 Task: Choose the card "POACHER" for your new game.
Action: Mouse moved to (662, 508)
Screenshot: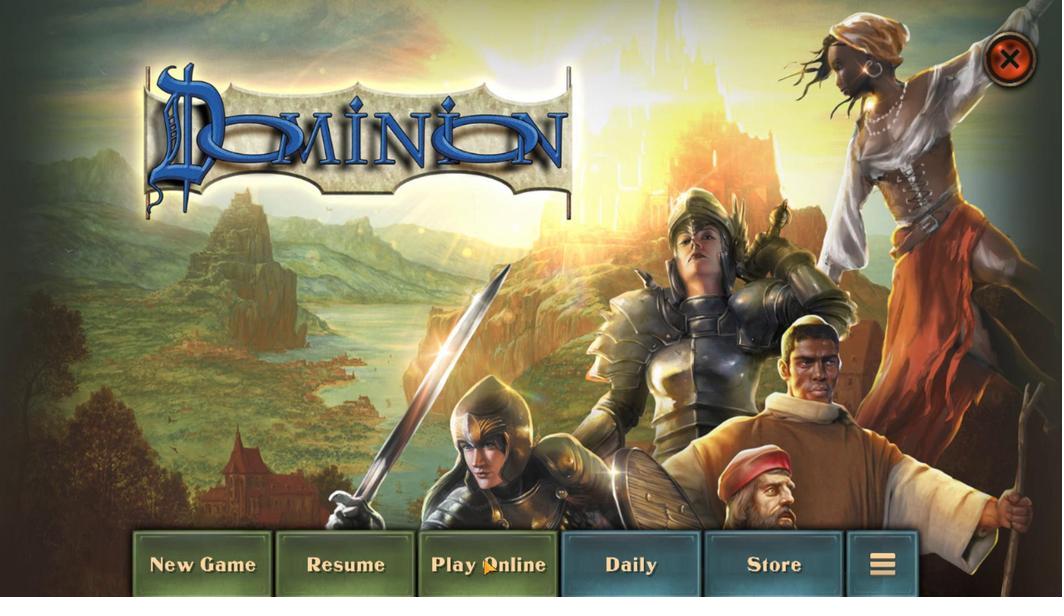 
Action: Mouse pressed left at (662, 508)
Screenshot: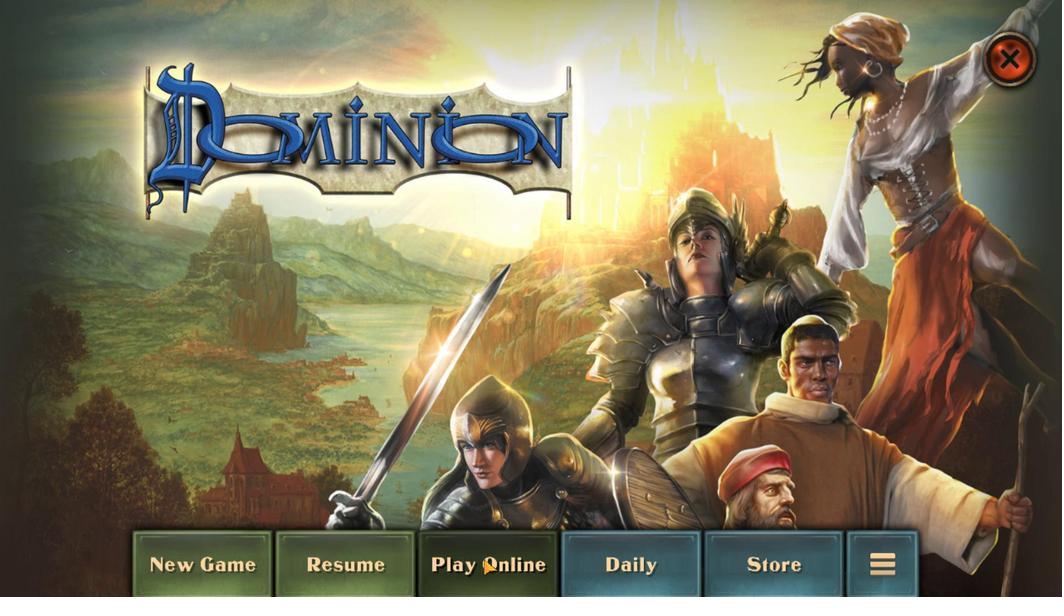 
Action: Mouse moved to (662, 504)
Screenshot: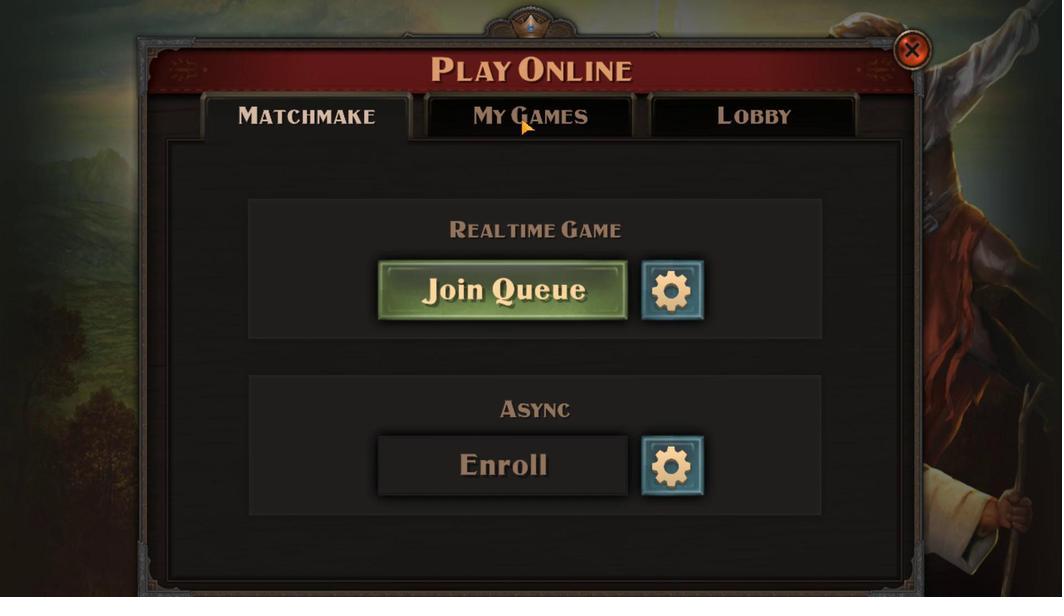 
Action: Mouse pressed left at (662, 504)
Screenshot: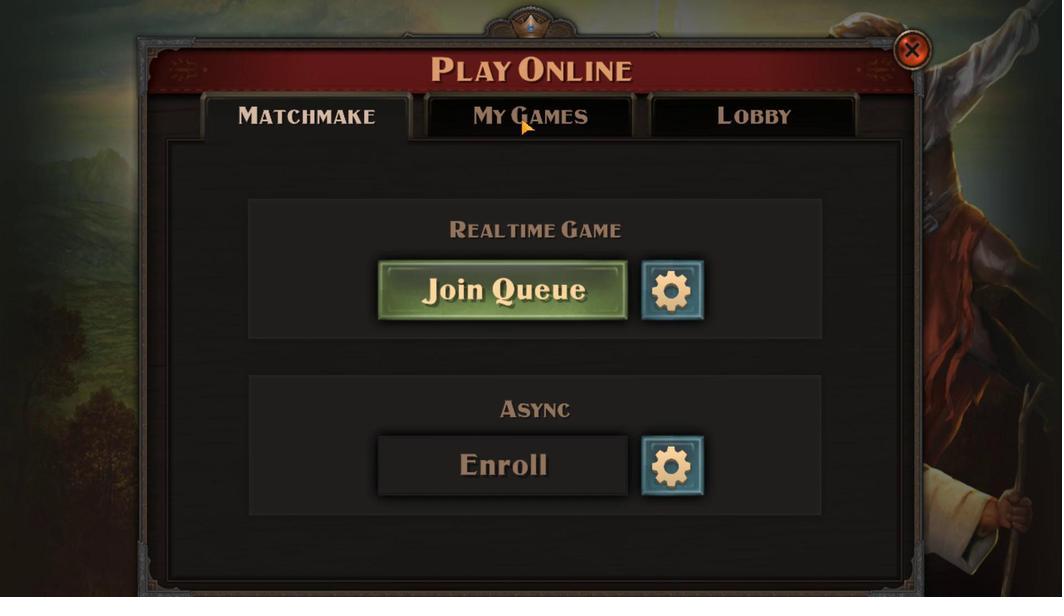 
Action: Mouse moved to (662, 507)
Screenshot: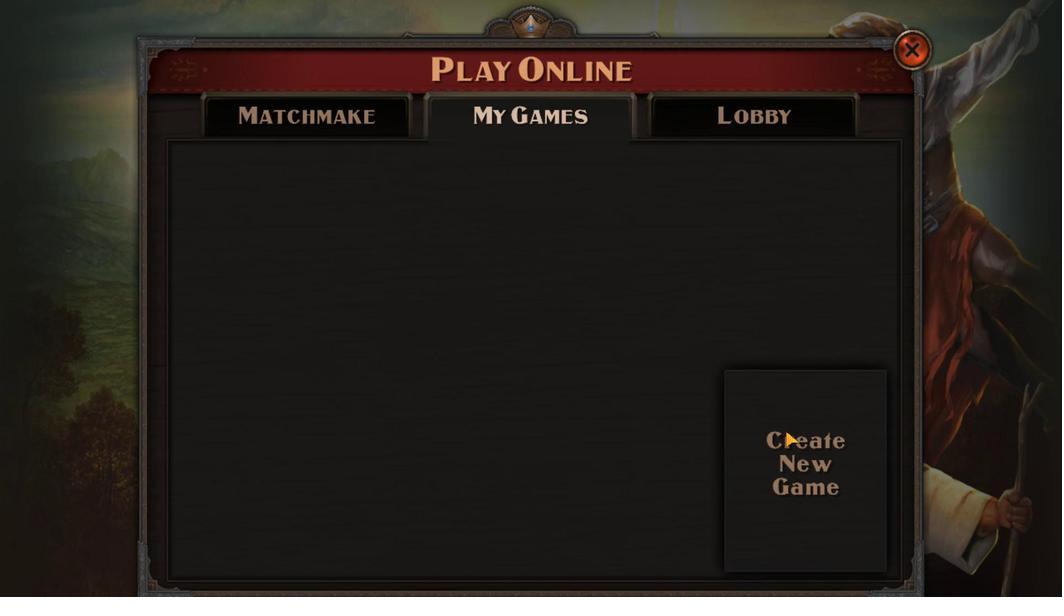 
Action: Mouse pressed left at (662, 507)
Screenshot: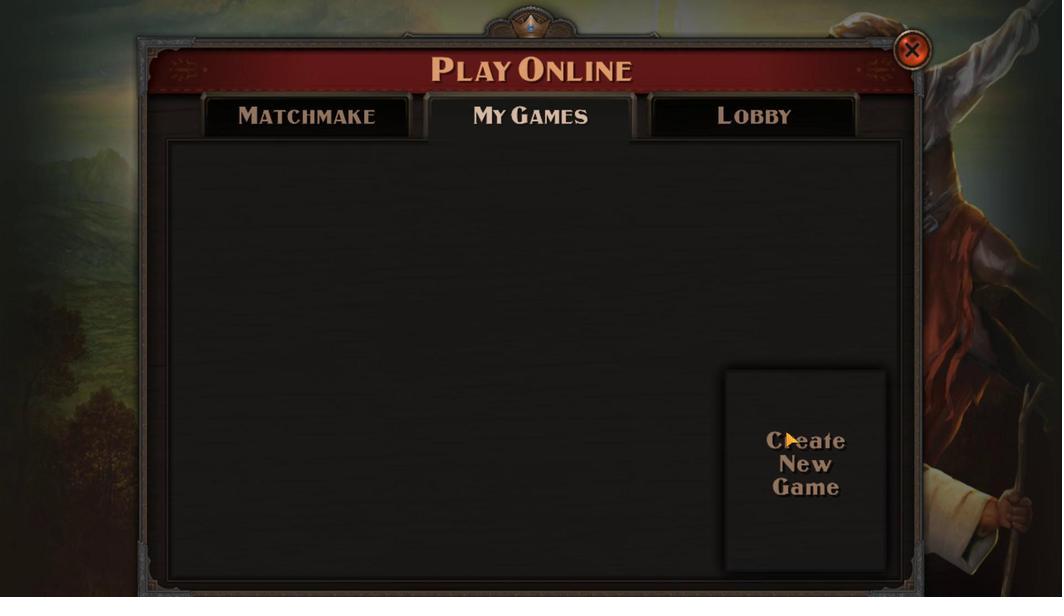 
Action: Mouse moved to (662, 504)
Screenshot: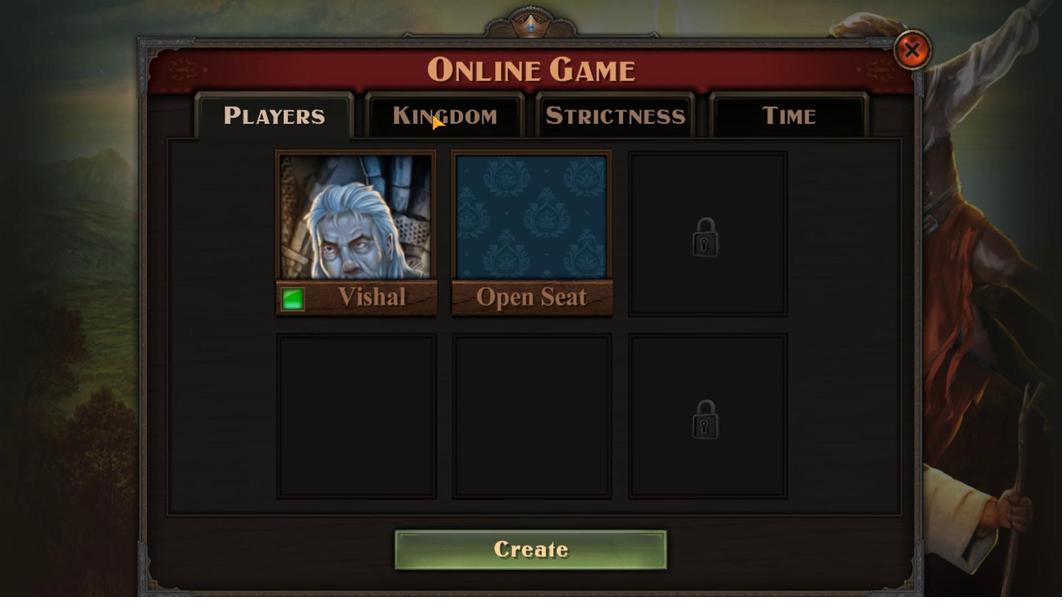 
Action: Mouse pressed left at (662, 504)
Screenshot: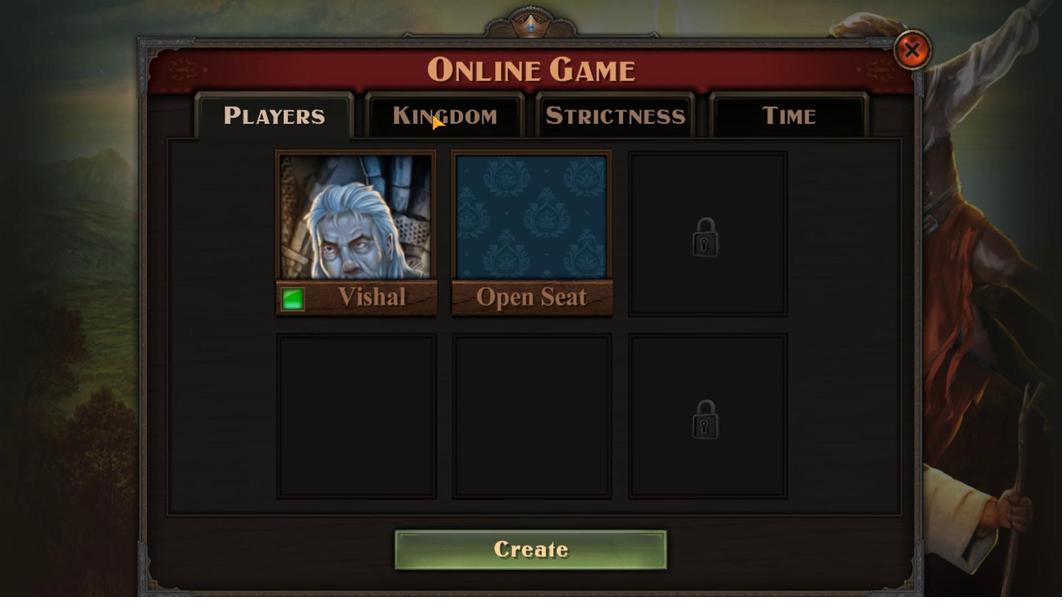 
Action: Mouse moved to (662, 505)
Screenshot: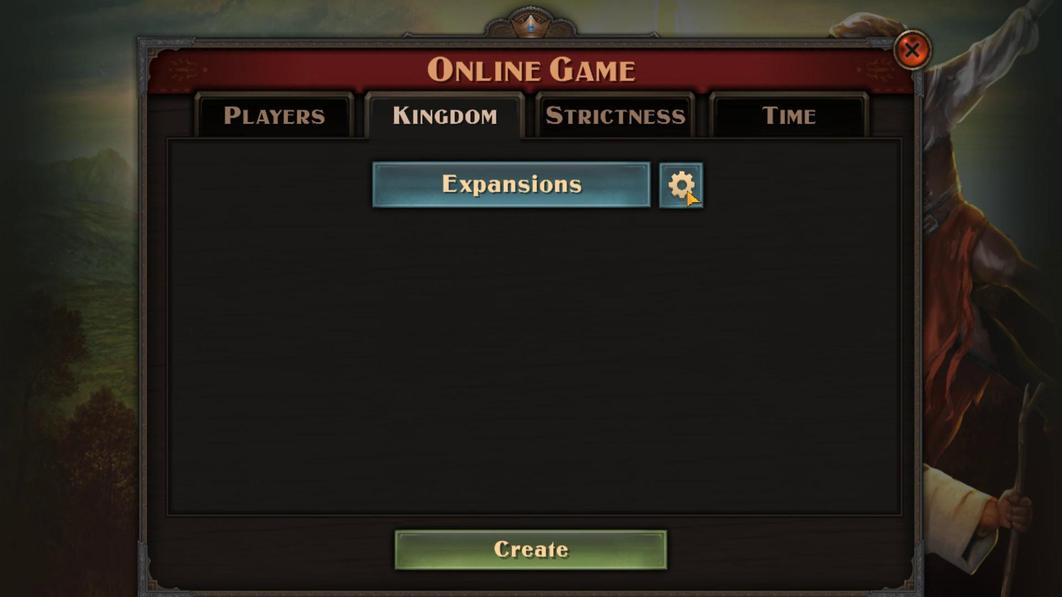
Action: Mouse pressed left at (662, 505)
Screenshot: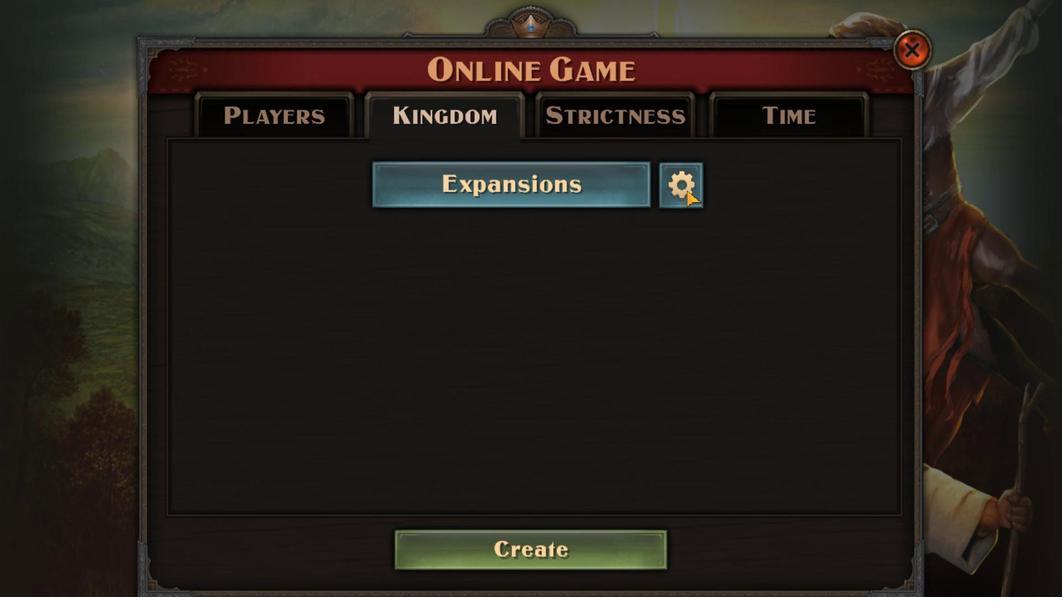 
Action: Mouse moved to (662, 505)
Screenshot: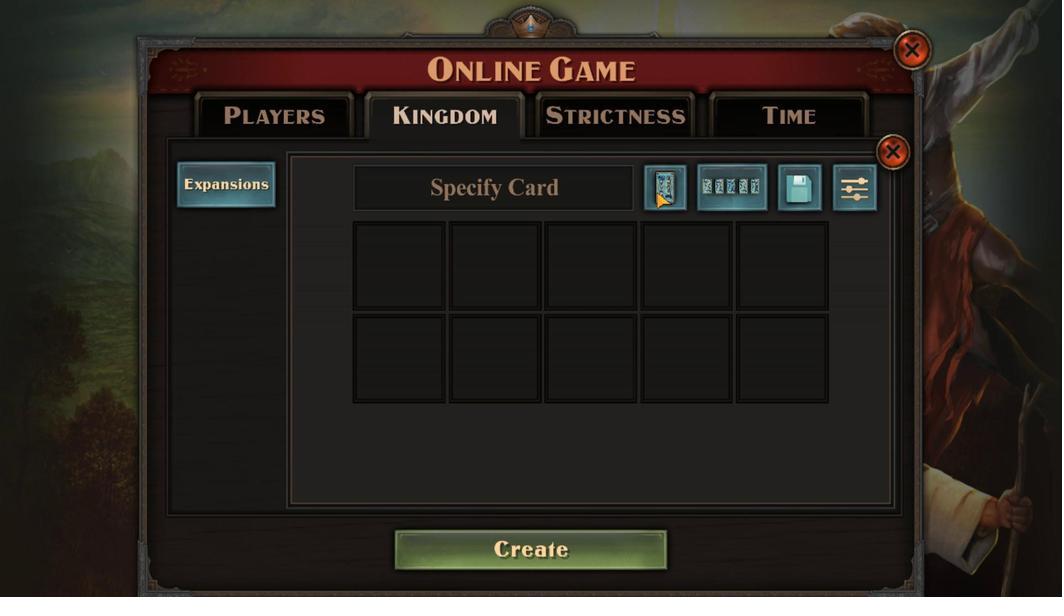 
Action: Mouse pressed left at (662, 505)
Screenshot: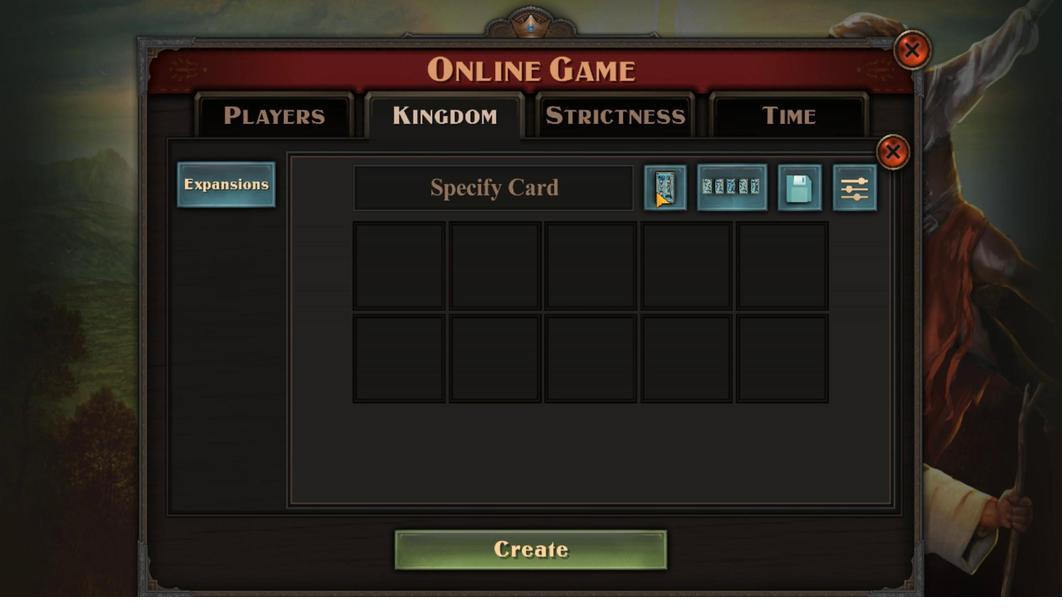 
Action: Mouse moved to (662, 504)
Screenshot: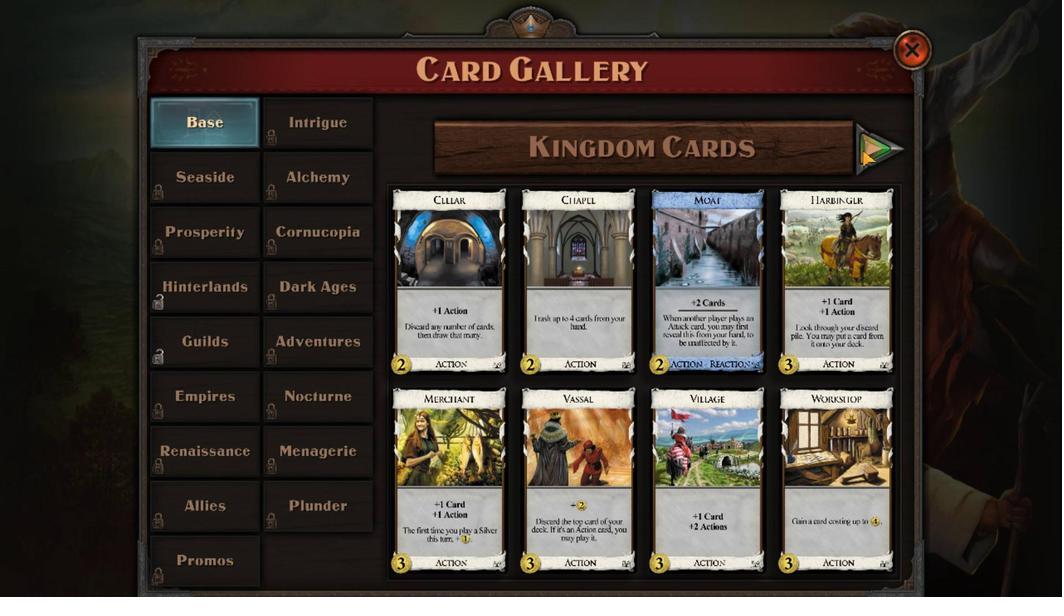 
Action: Mouse pressed left at (662, 504)
Screenshot: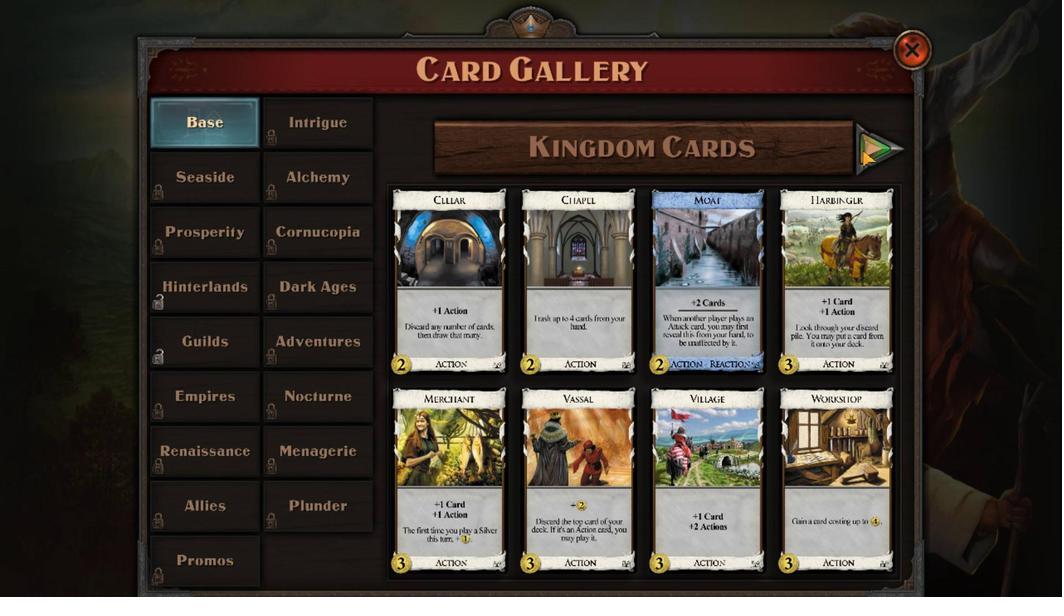 
Action: Mouse moved to (662, 507)
Screenshot: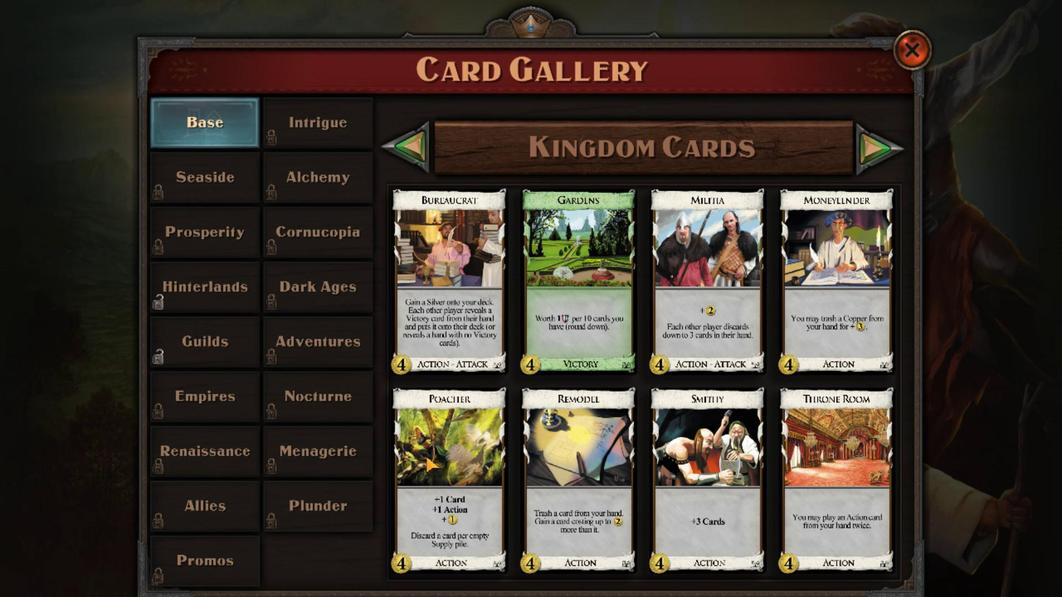 
Action: Mouse pressed left at (662, 507)
Screenshot: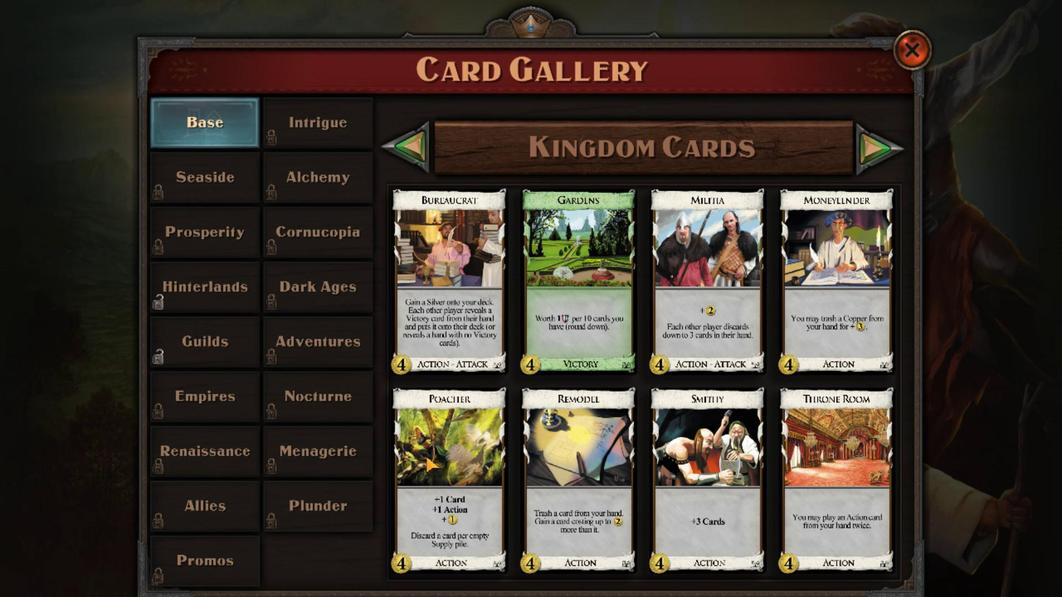 
Action: Mouse moved to (662, 507)
Screenshot: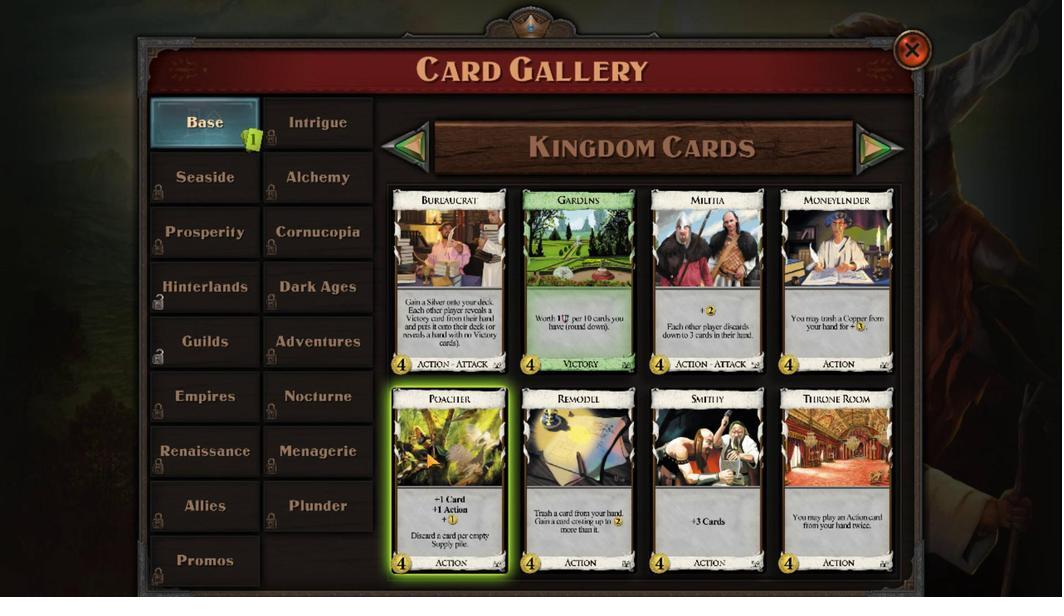 
